 Task: In the  document Mounteverestplan.html Change font size of watermark '113' and place the watermark  'Horizontally'. Insert footer and write www.stellar.com
Action: Mouse moved to (638, 481)
Screenshot: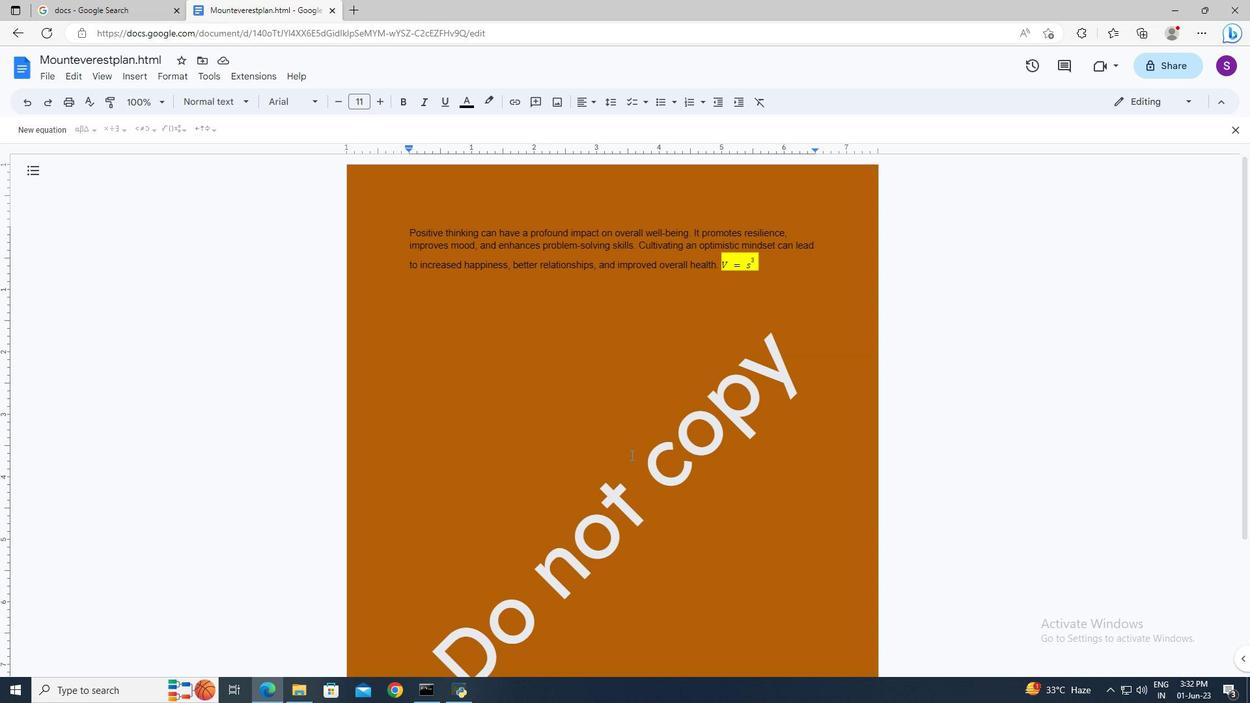 
Action: Mouse pressed left at (638, 481)
Screenshot: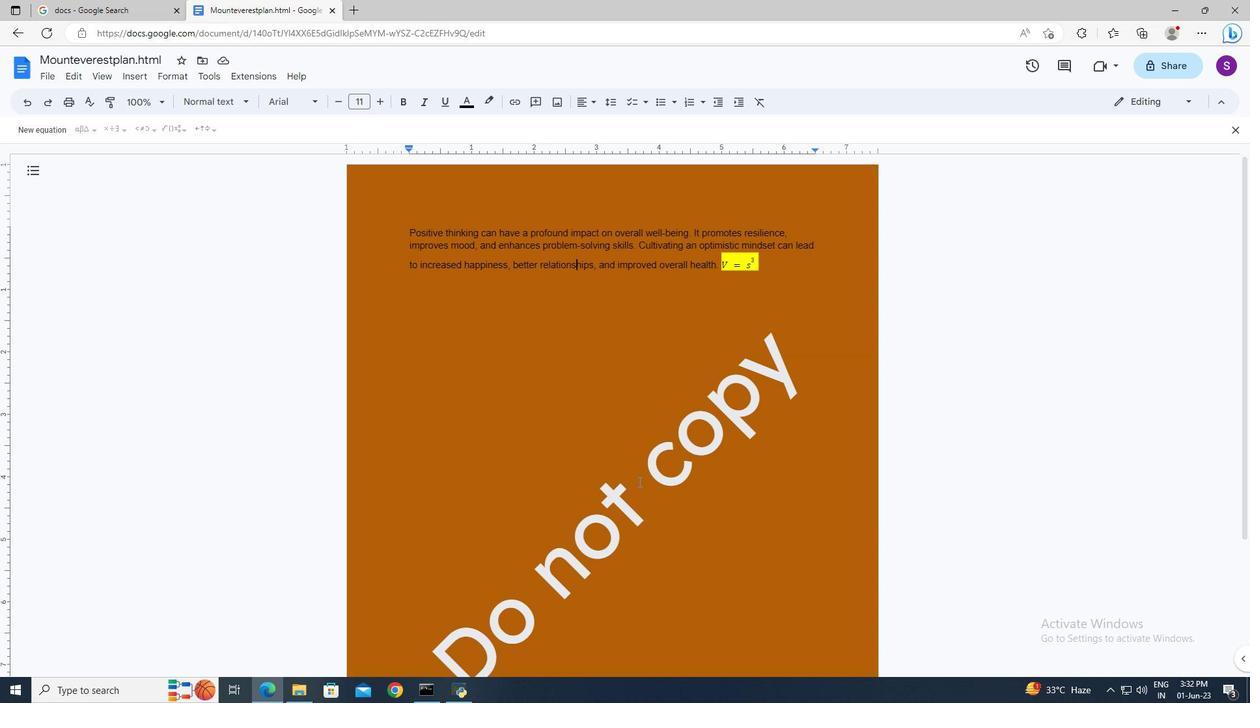 
Action: Mouse pressed left at (638, 481)
Screenshot: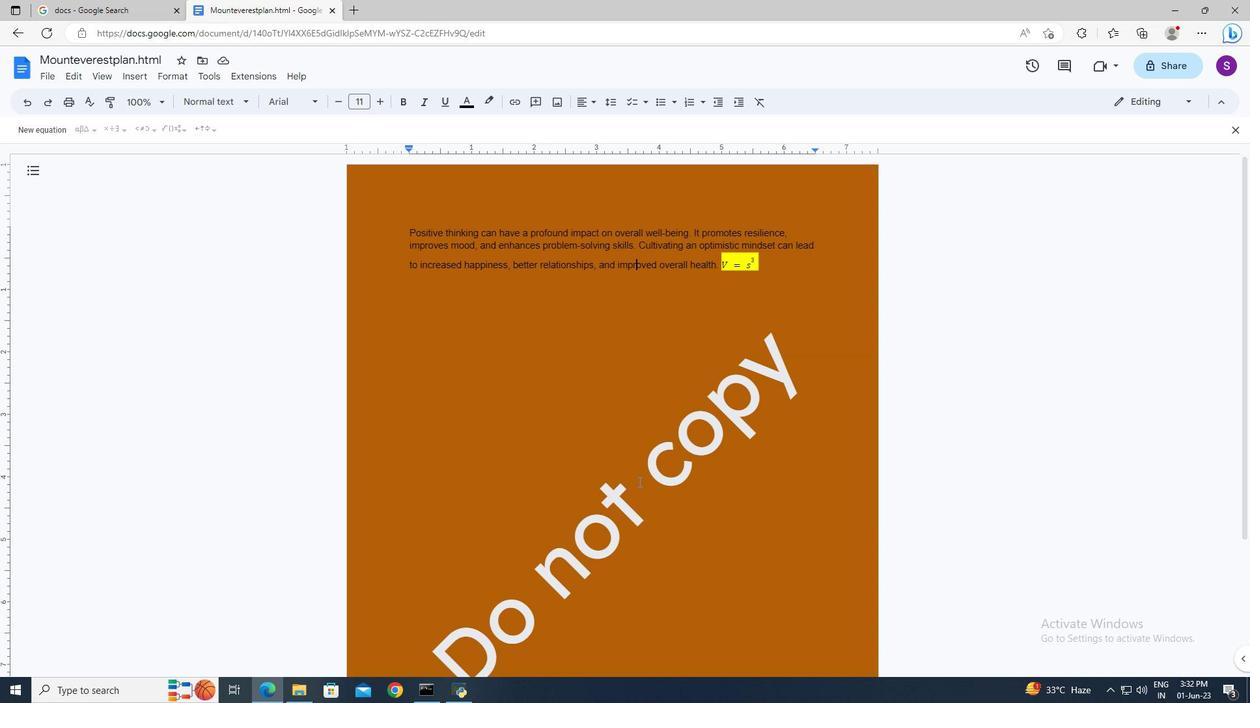 
Action: Mouse moved to (448, 658)
Screenshot: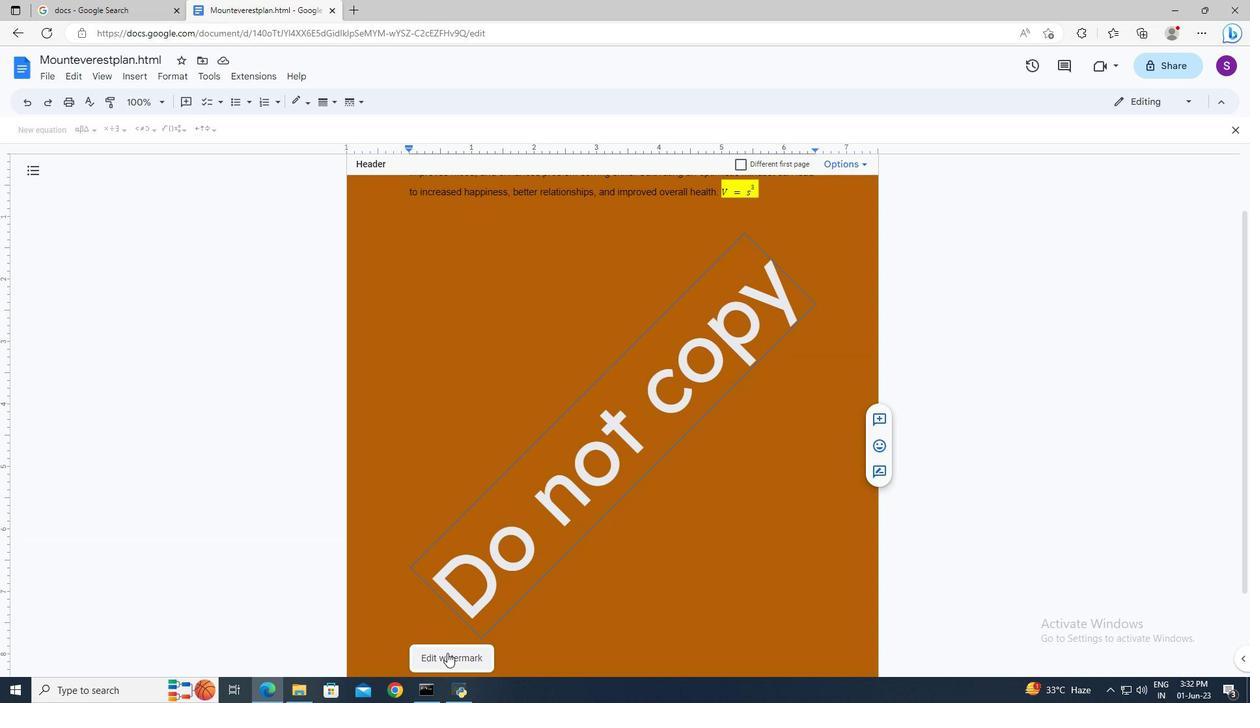 
Action: Mouse pressed left at (448, 658)
Screenshot: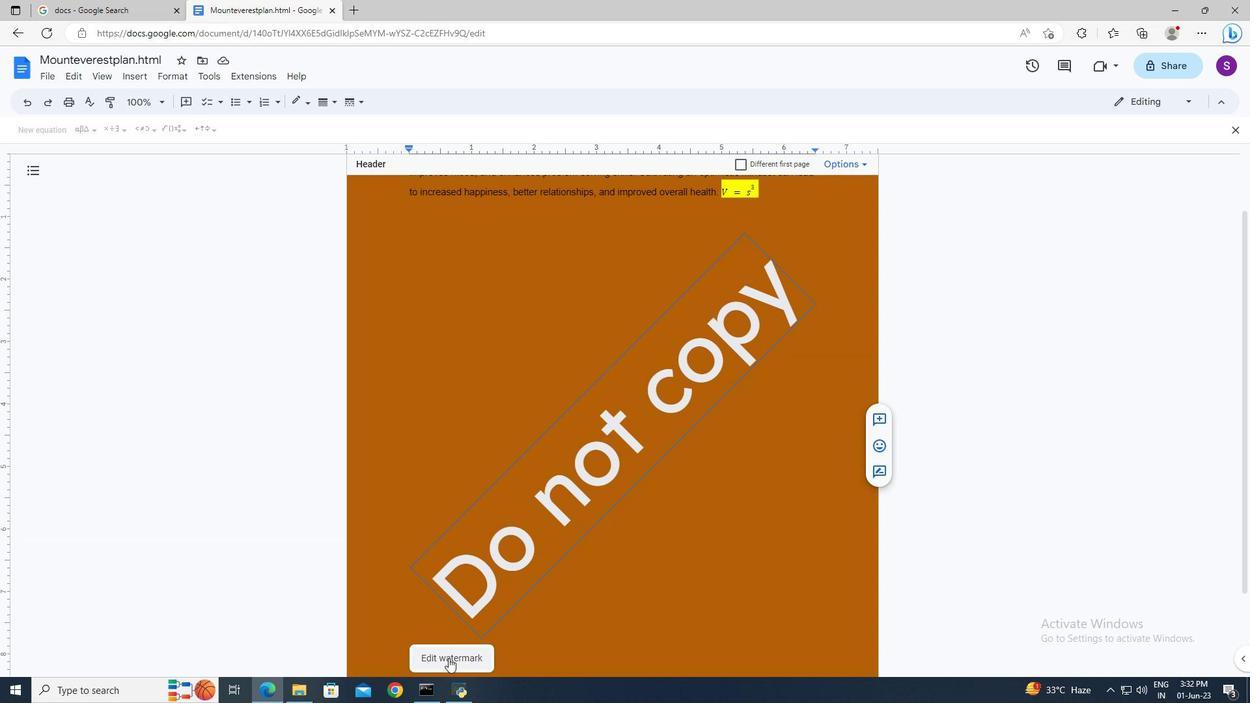 
Action: Mouse moved to (1099, 270)
Screenshot: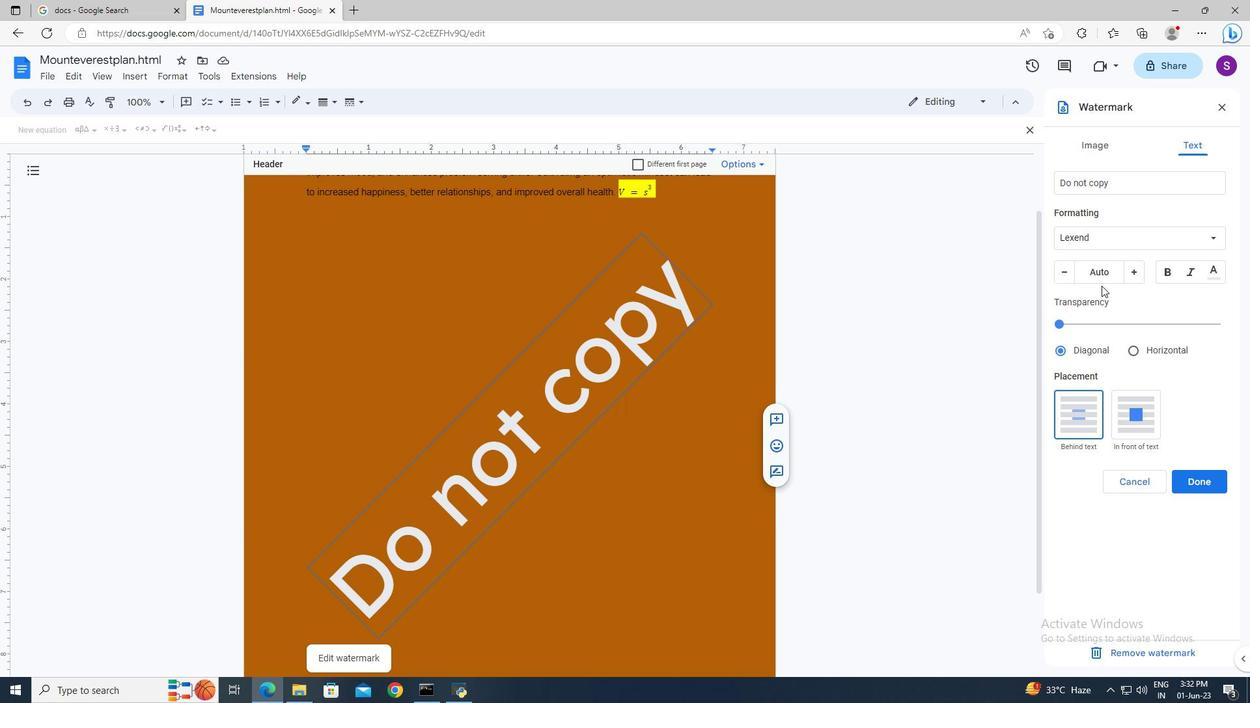 
Action: Mouse pressed left at (1099, 270)
Screenshot: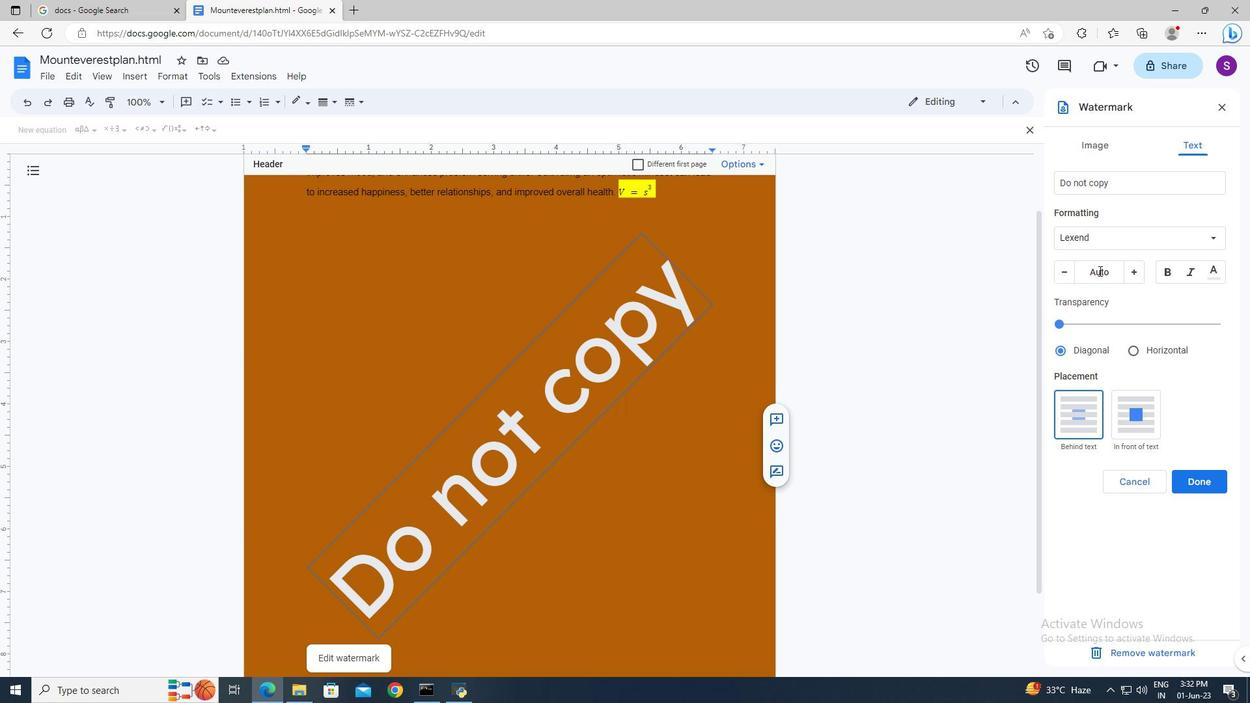
Action: Key pressed 113<Key.enter>
Screenshot: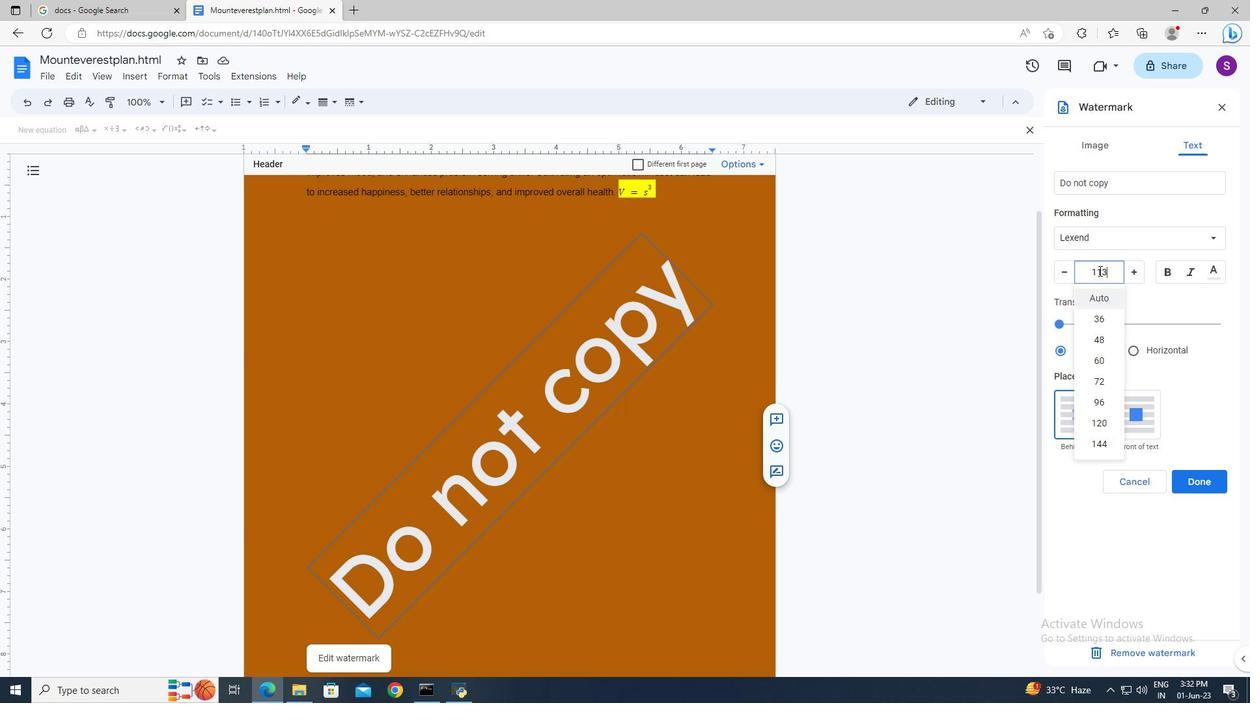 
Action: Mouse moved to (1131, 345)
Screenshot: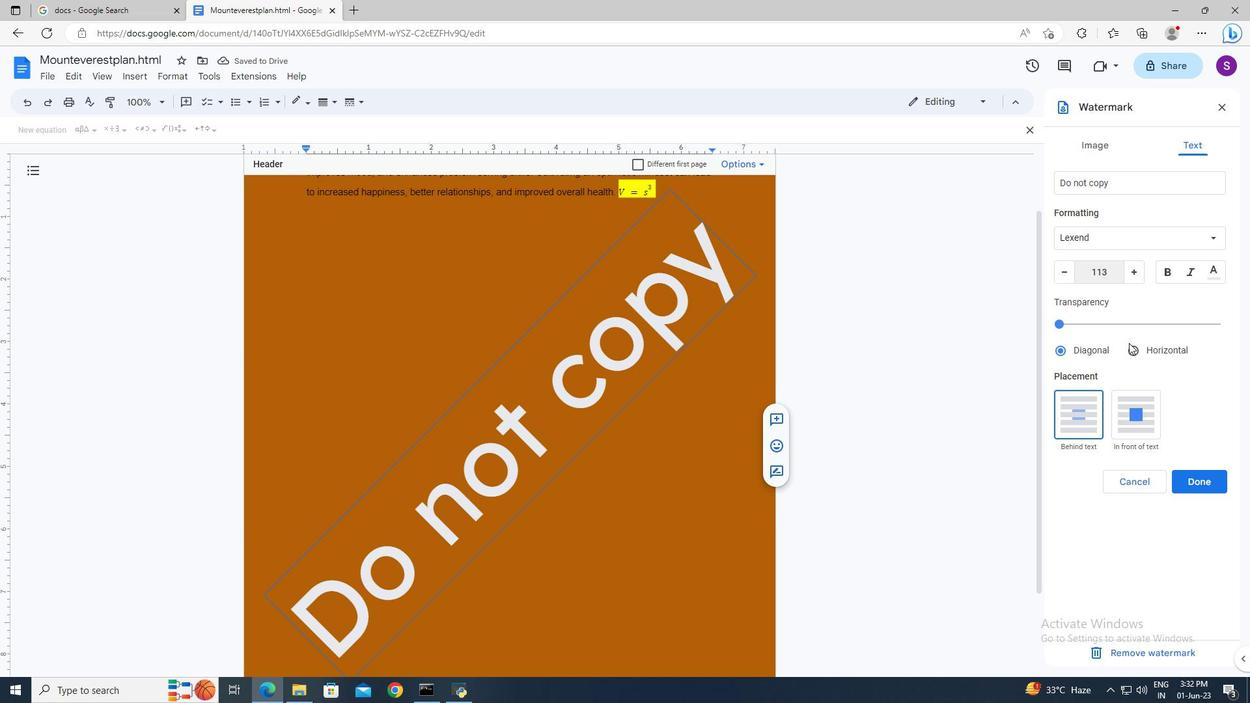 
Action: Mouse pressed left at (1131, 345)
Screenshot: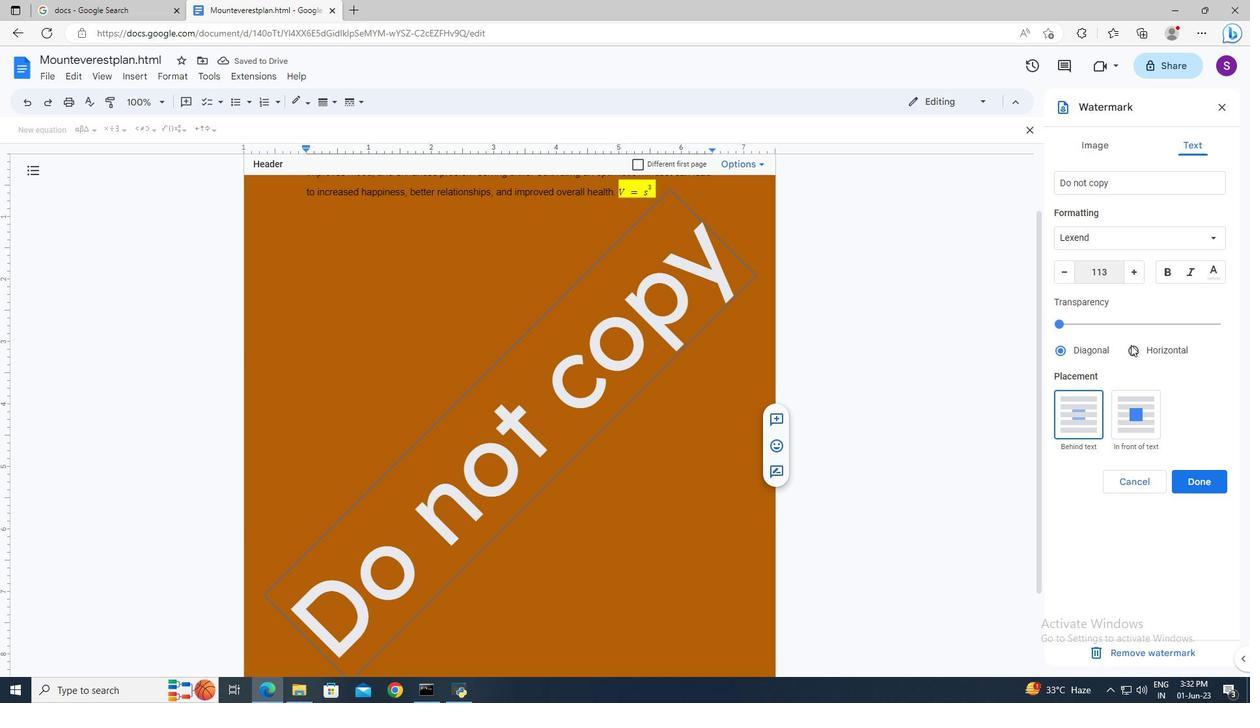 
Action: Mouse moved to (1217, 478)
Screenshot: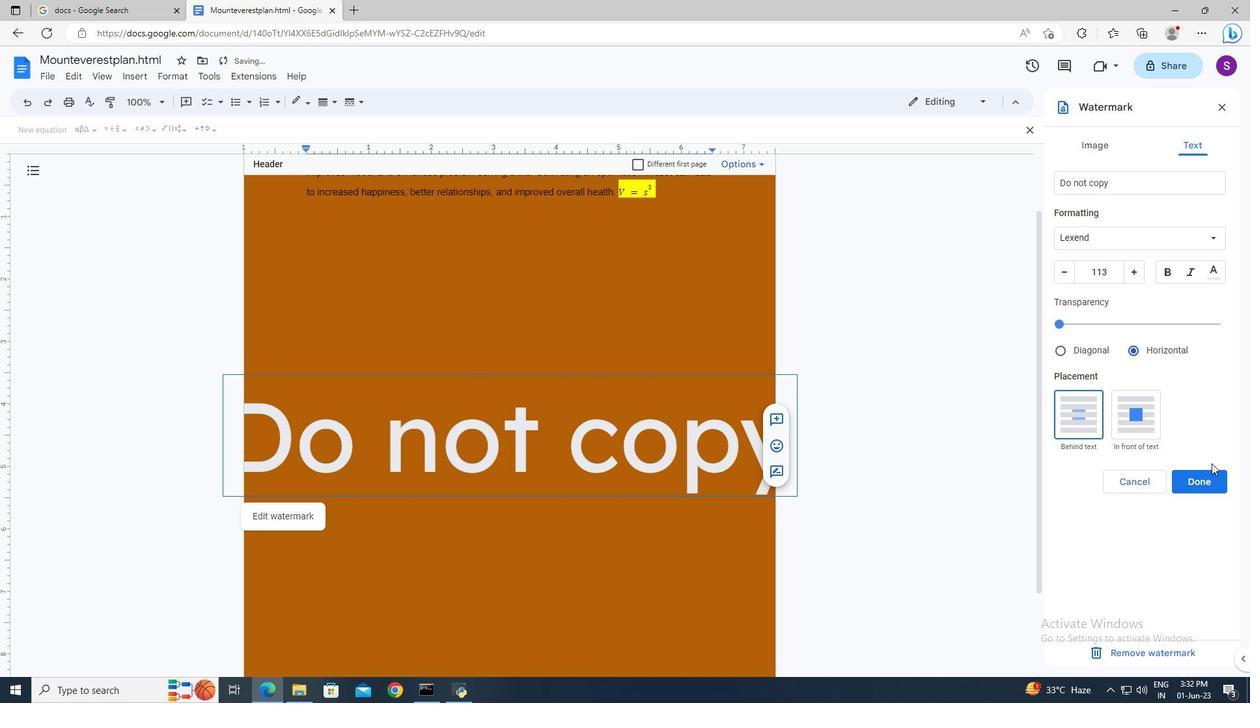 
Action: Mouse pressed left at (1217, 478)
Screenshot: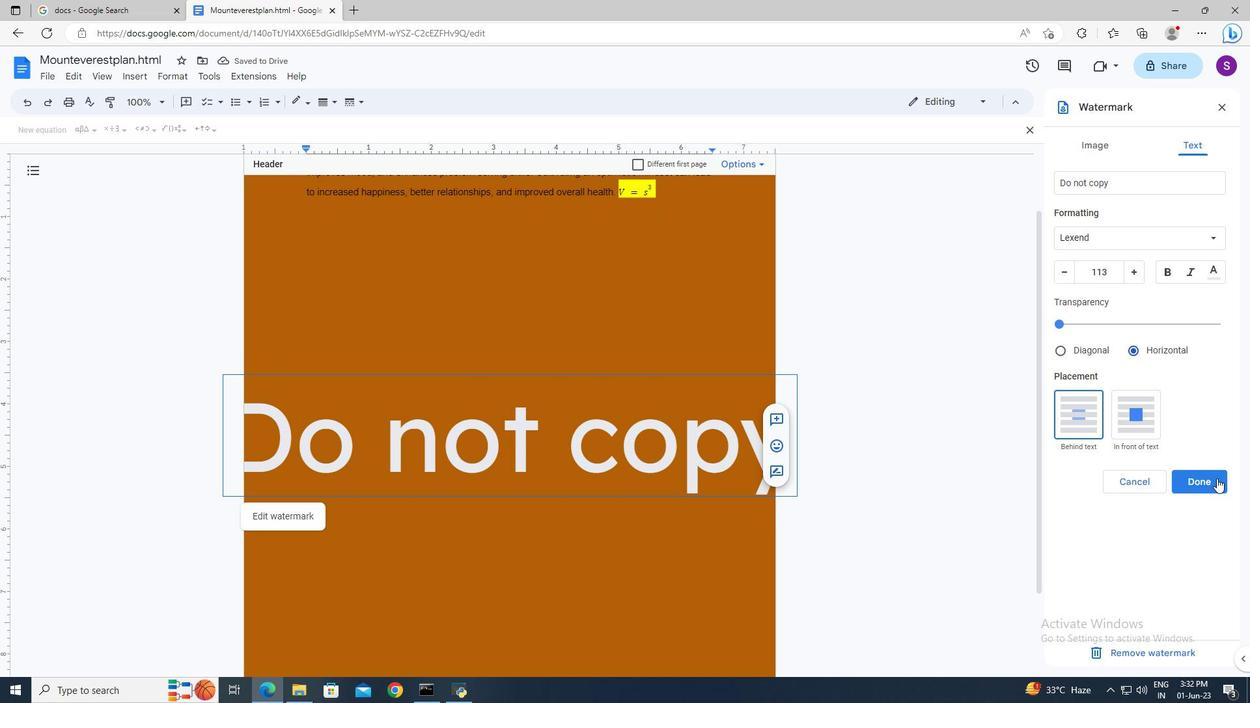 
Action: Mouse moved to (147, 70)
Screenshot: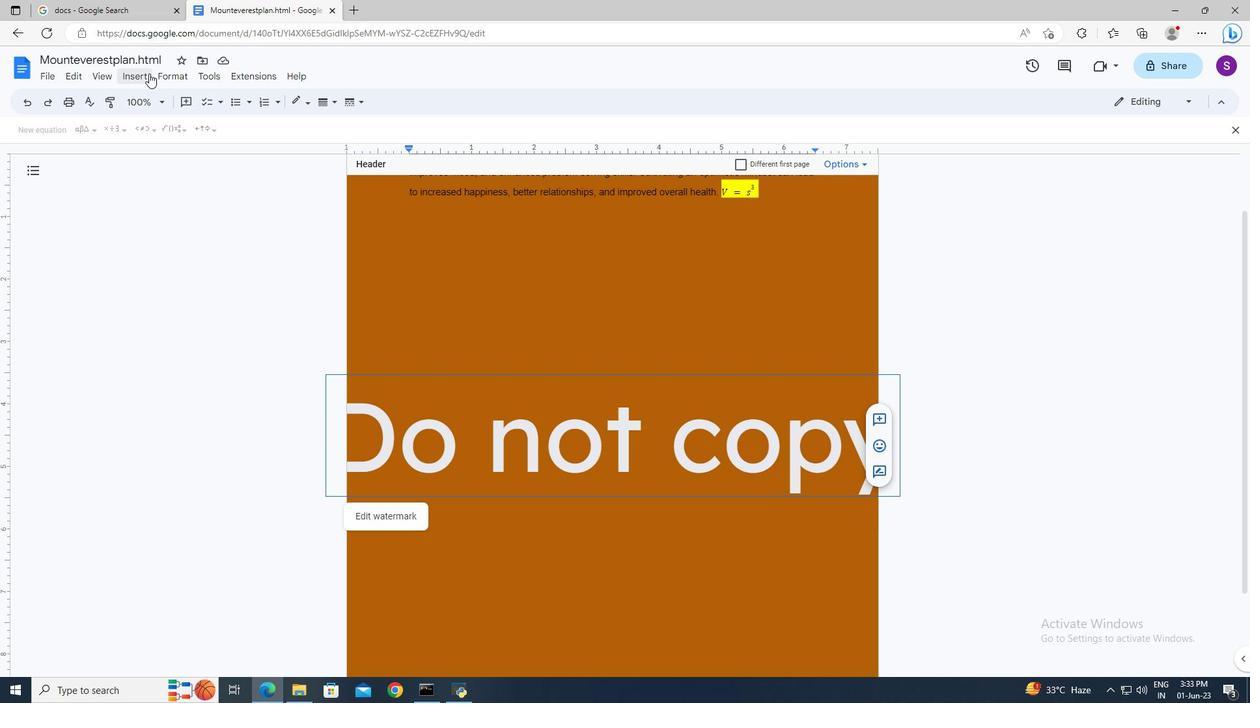 
Action: Mouse pressed left at (147, 70)
Screenshot: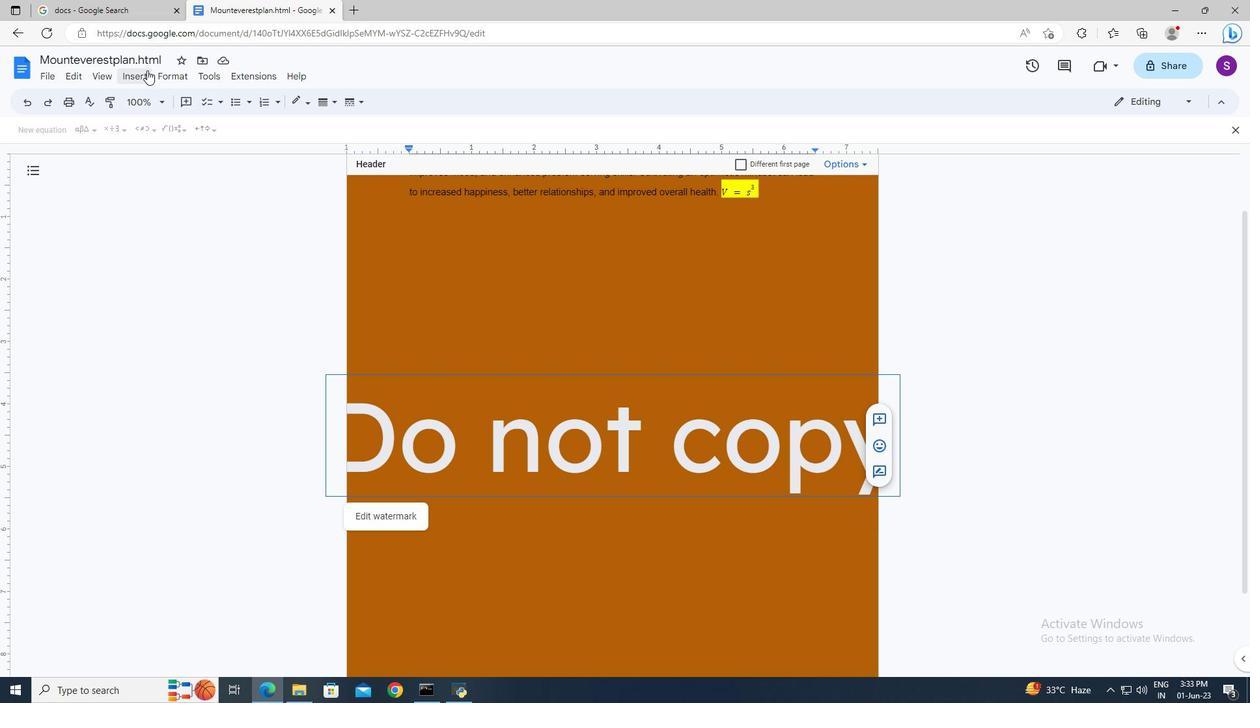 
Action: Mouse moved to (345, 420)
Screenshot: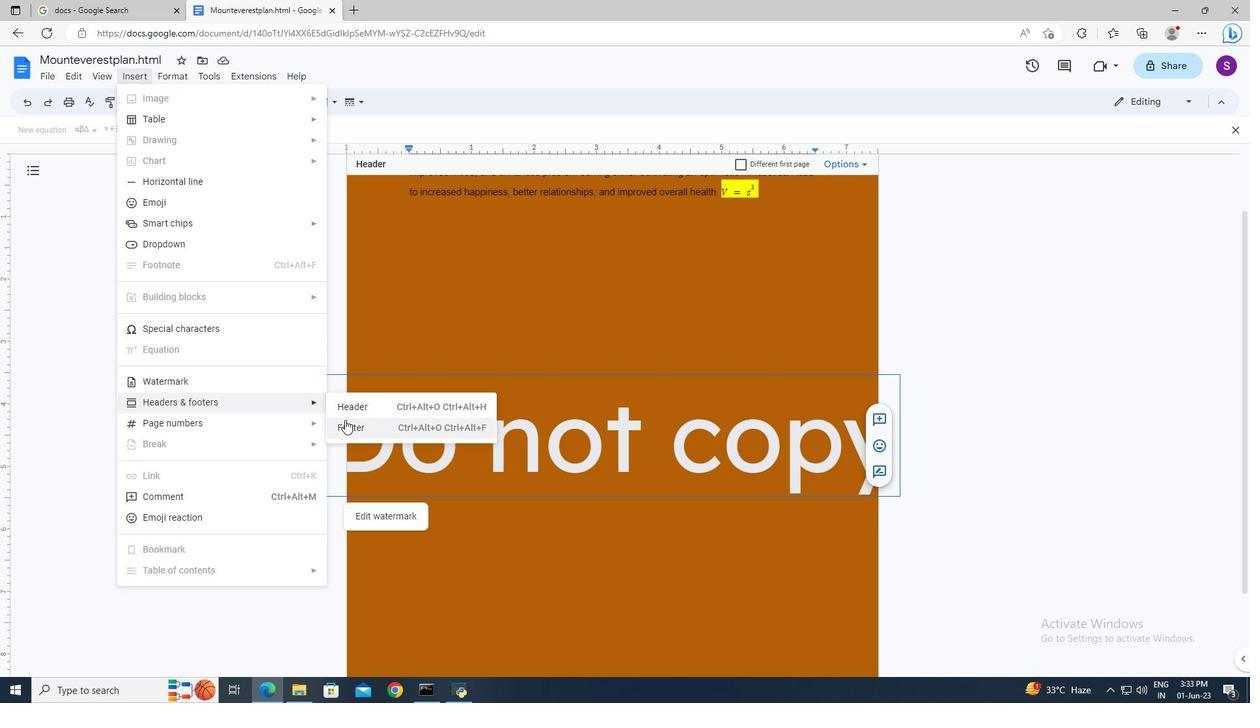 
Action: Mouse pressed left at (345, 420)
Screenshot: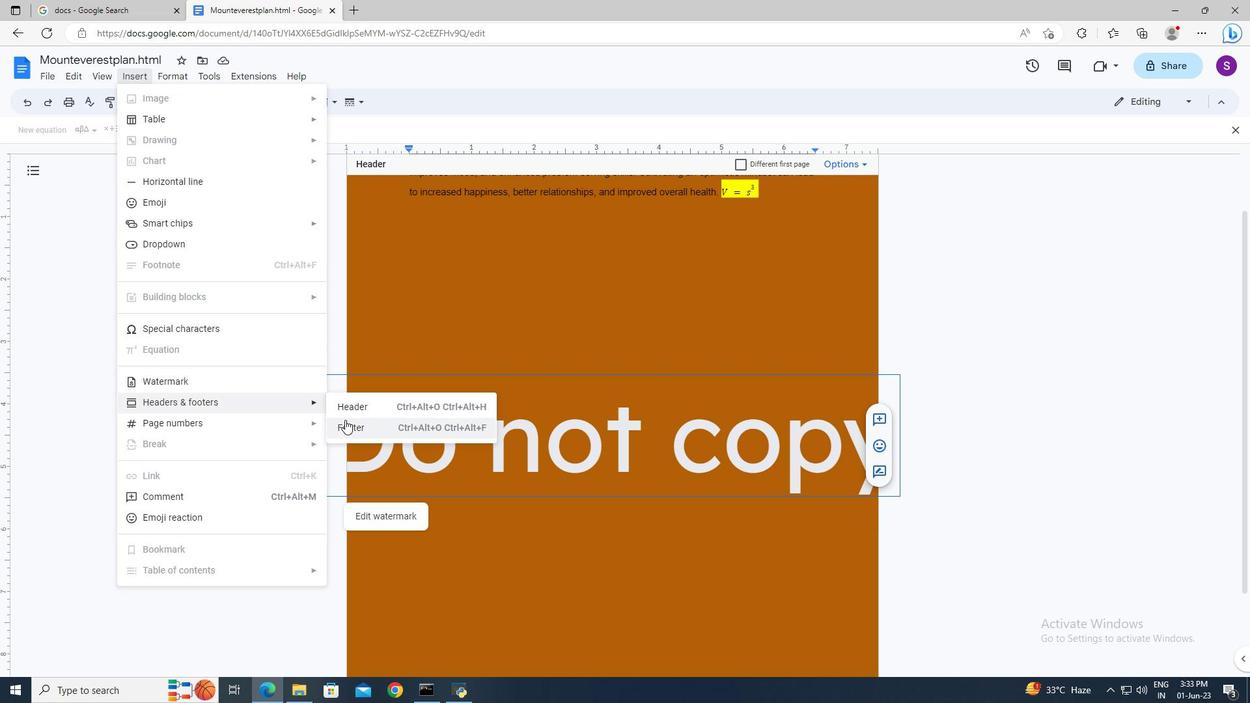 
Action: Mouse moved to (358, 417)
Screenshot: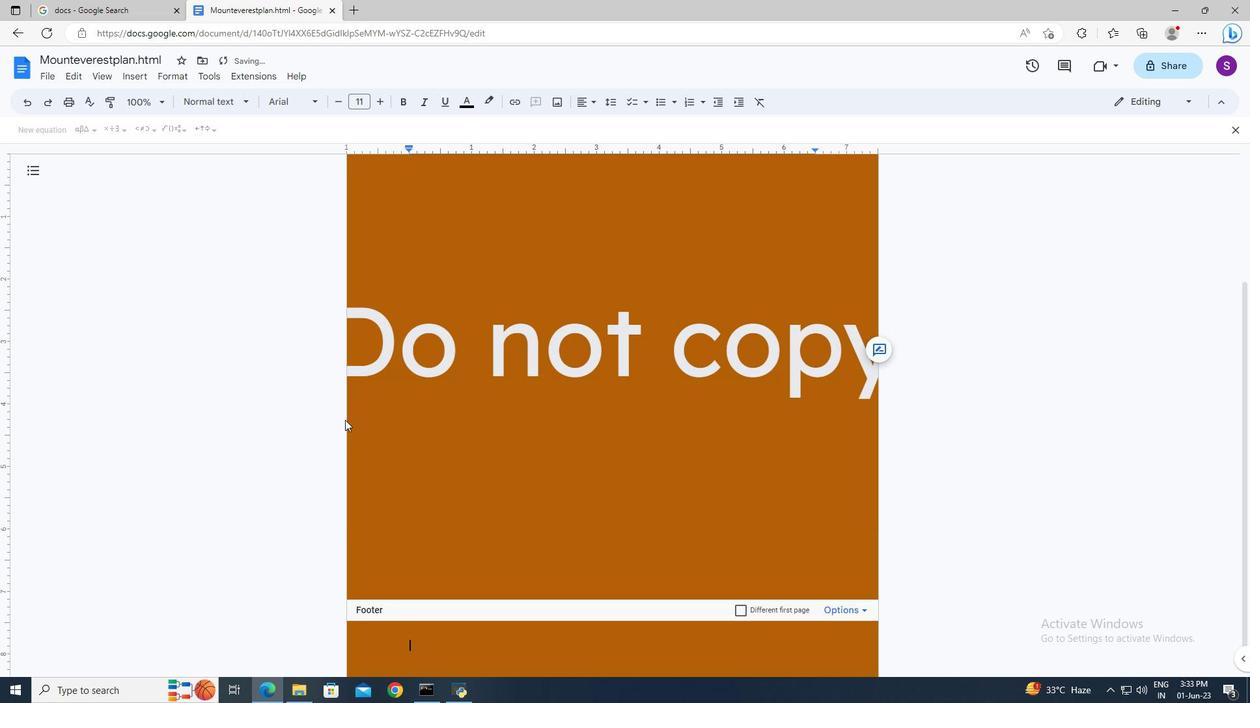 
Action: Key pressed www.stellar.com
Screenshot: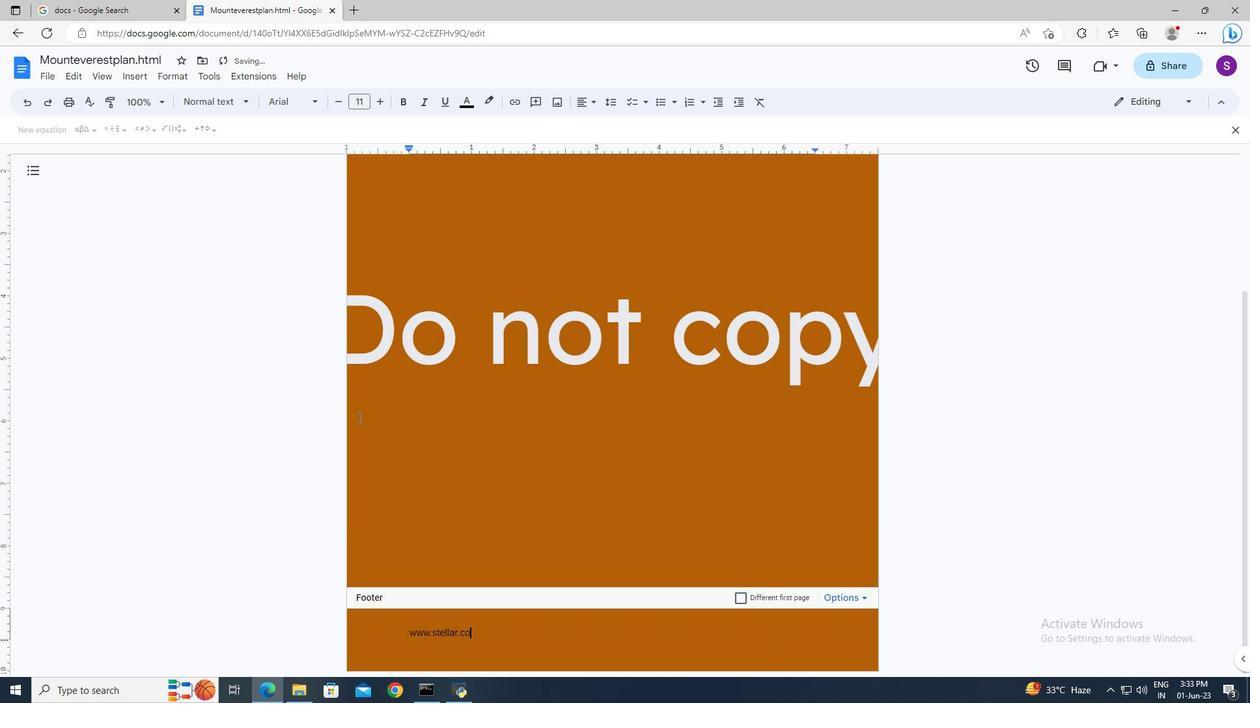 
